 Task: Add the task  Integrate website with a new social media analytics platform to the section Error Handling Sprint in the project ArrowSprint and add a Due Date to the respective task as 2024/03/02
Action: Mouse moved to (473, 391)
Screenshot: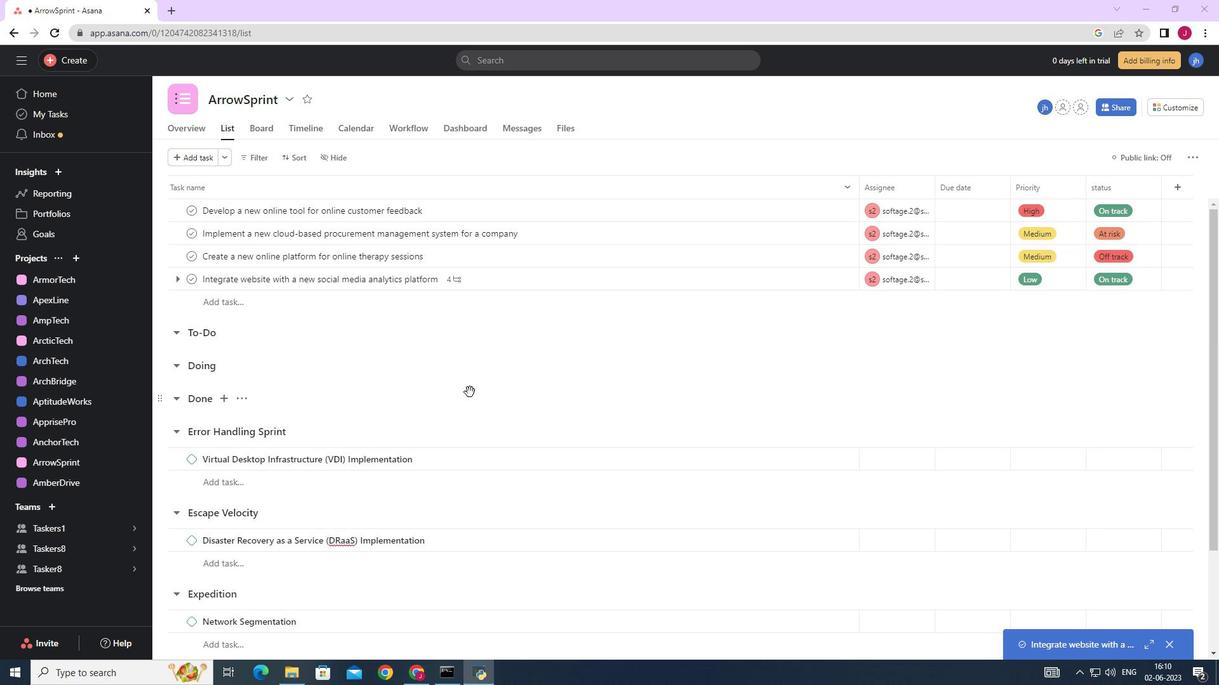 
Action: Mouse scrolled (473, 391) with delta (0, 0)
Screenshot: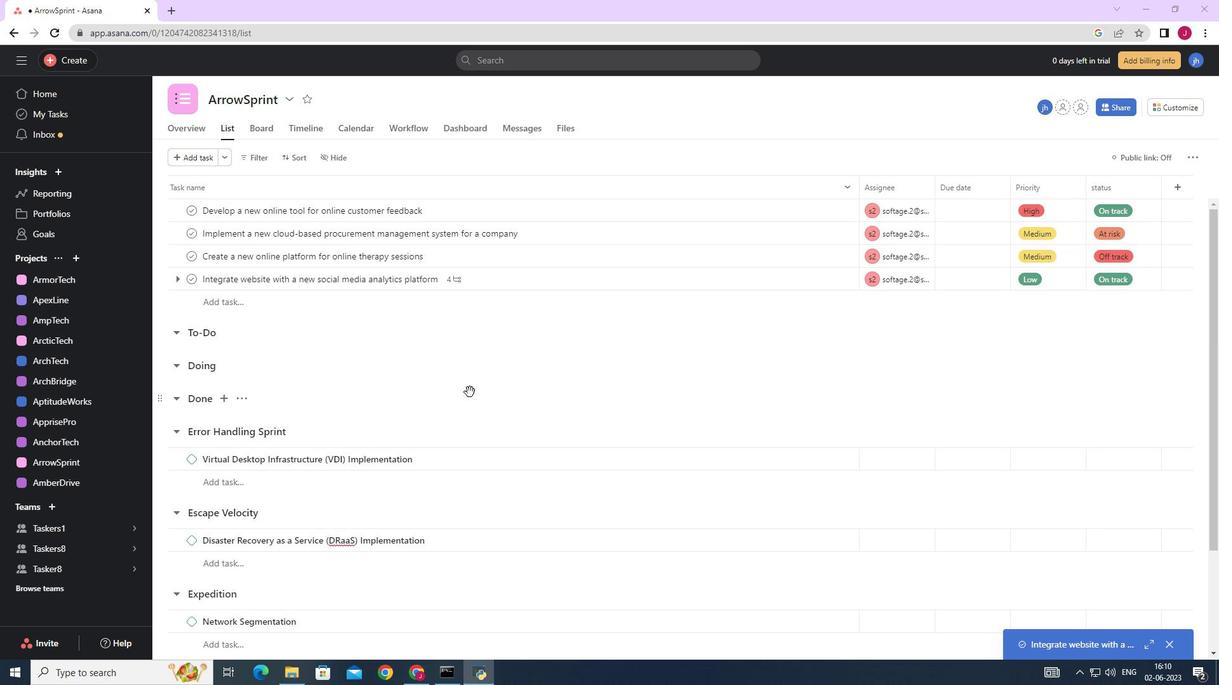 
Action: Mouse moved to (473, 391)
Screenshot: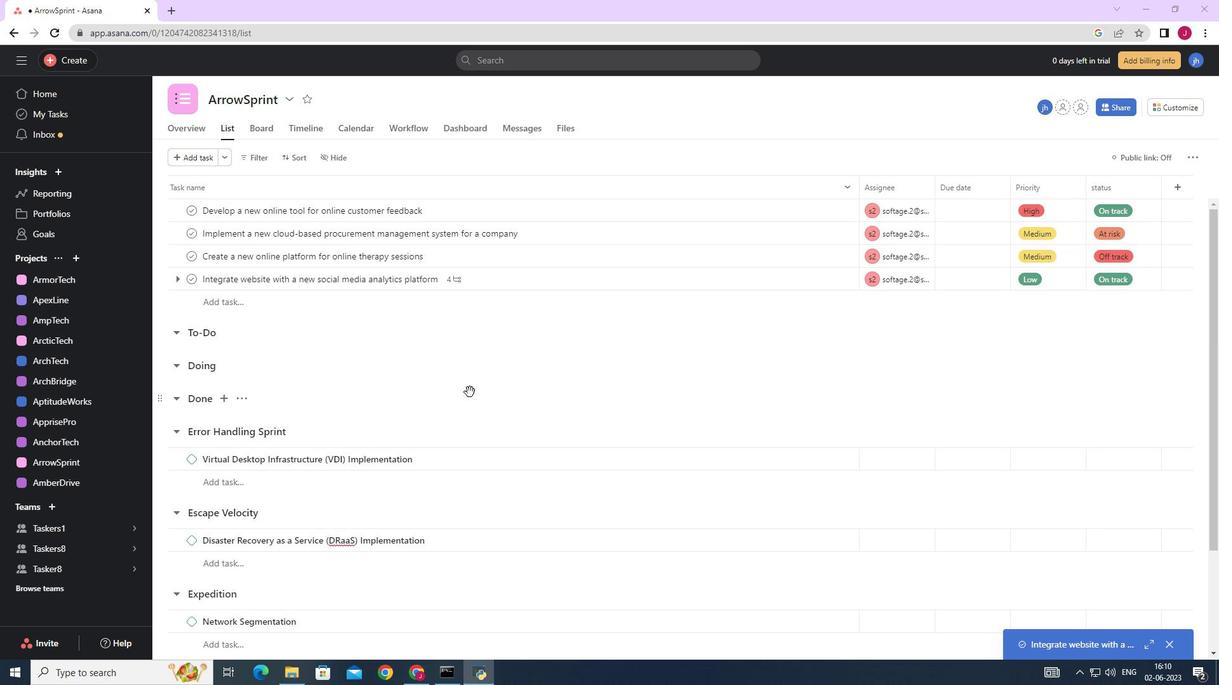 
Action: Mouse scrolled (473, 391) with delta (0, 0)
Screenshot: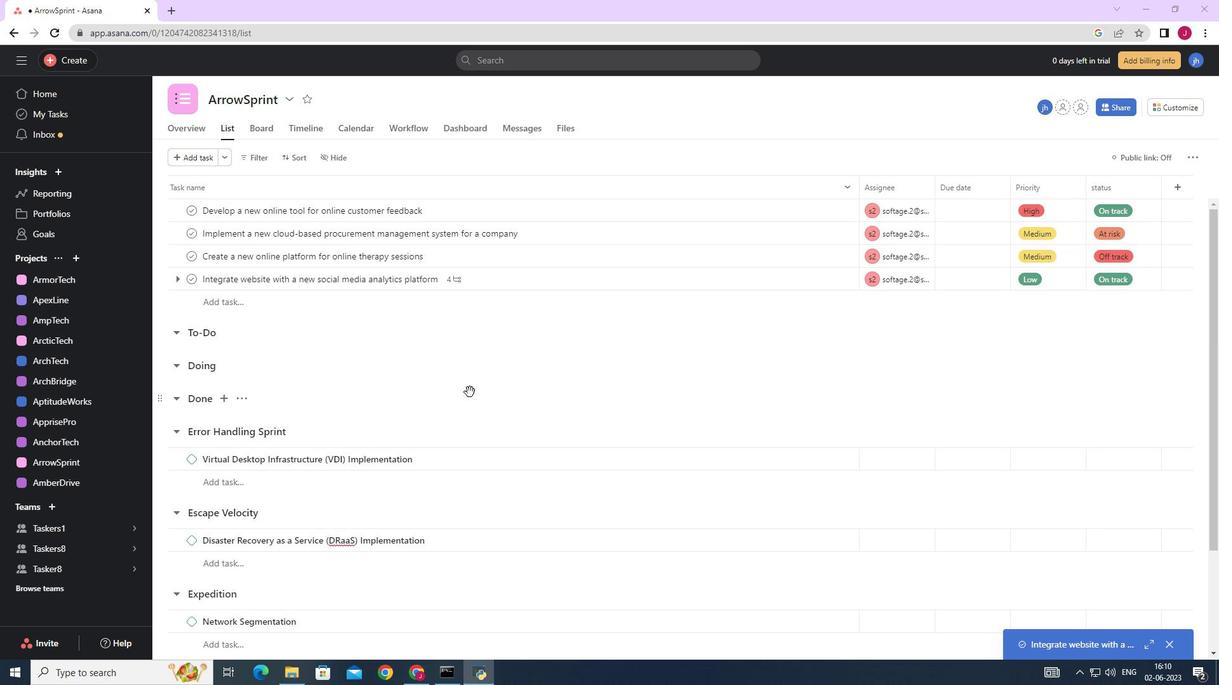 
Action: Mouse scrolled (473, 391) with delta (0, 0)
Screenshot: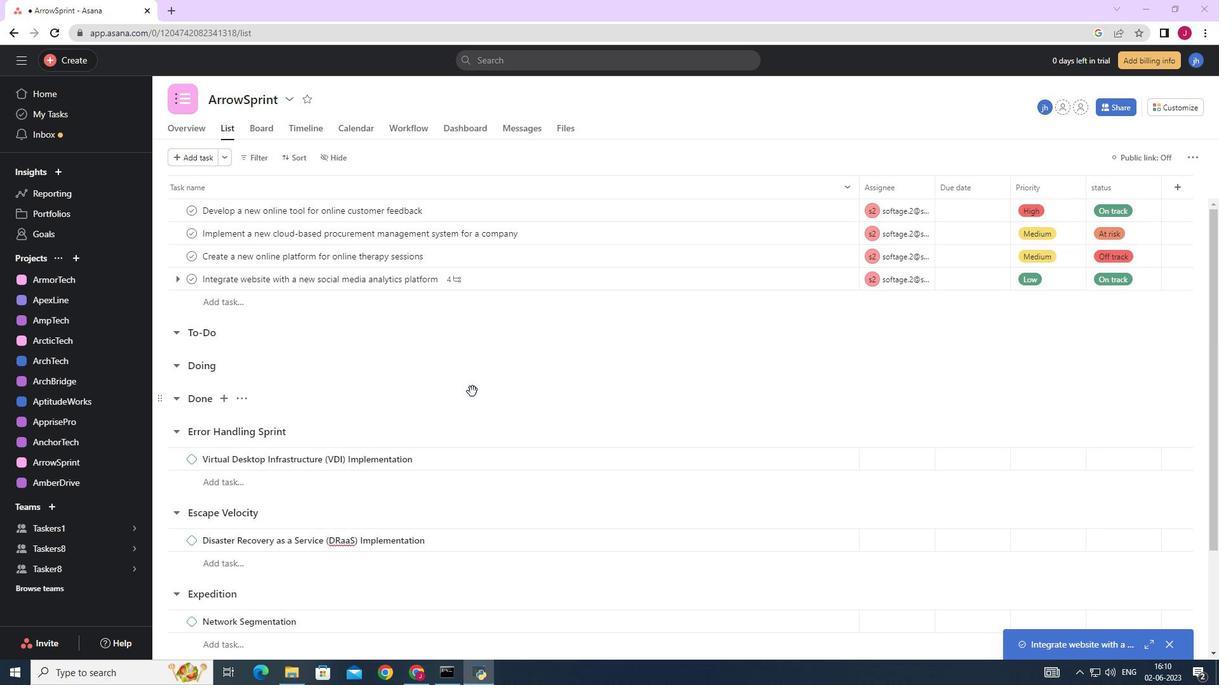 
Action: Mouse scrolled (473, 391) with delta (0, 0)
Screenshot: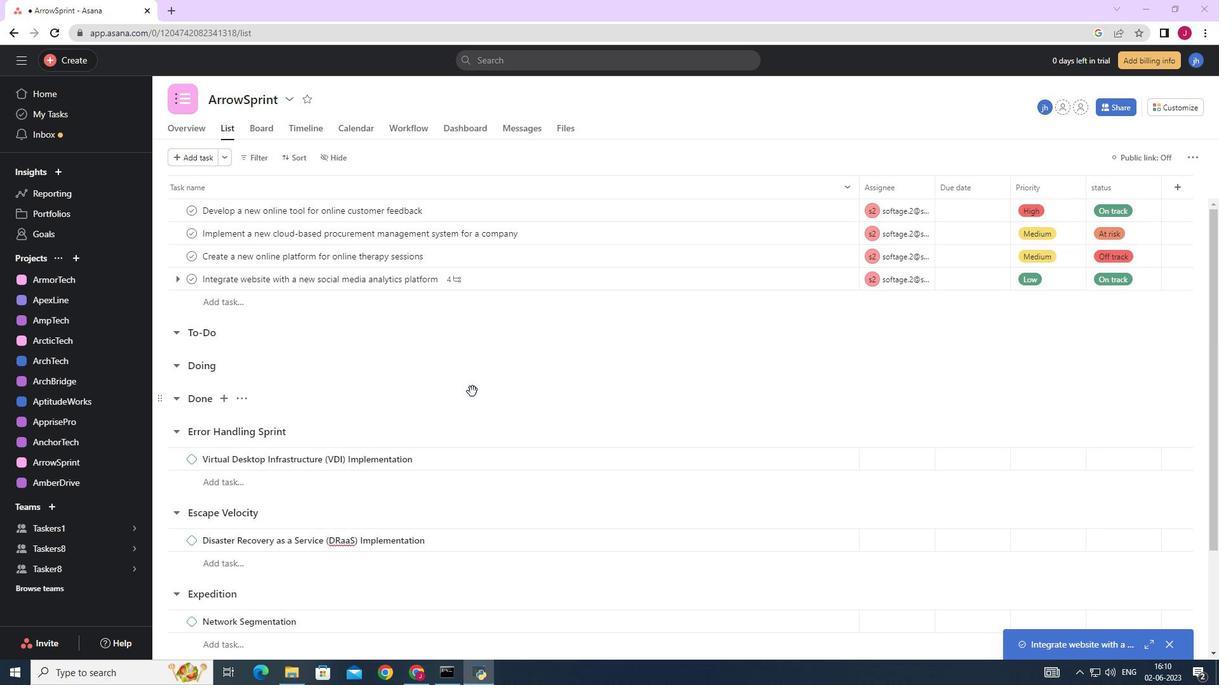 
Action: Mouse scrolled (473, 391) with delta (0, 0)
Screenshot: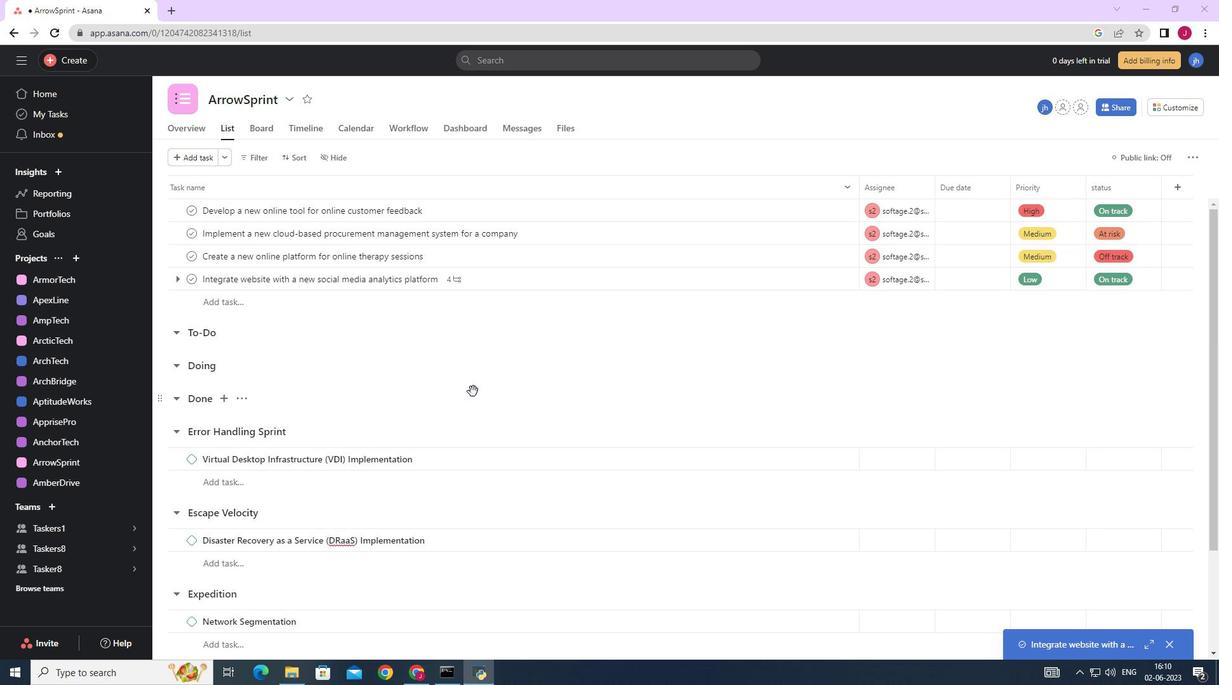 
Action: Mouse moved to (455, 392)
Screenshot: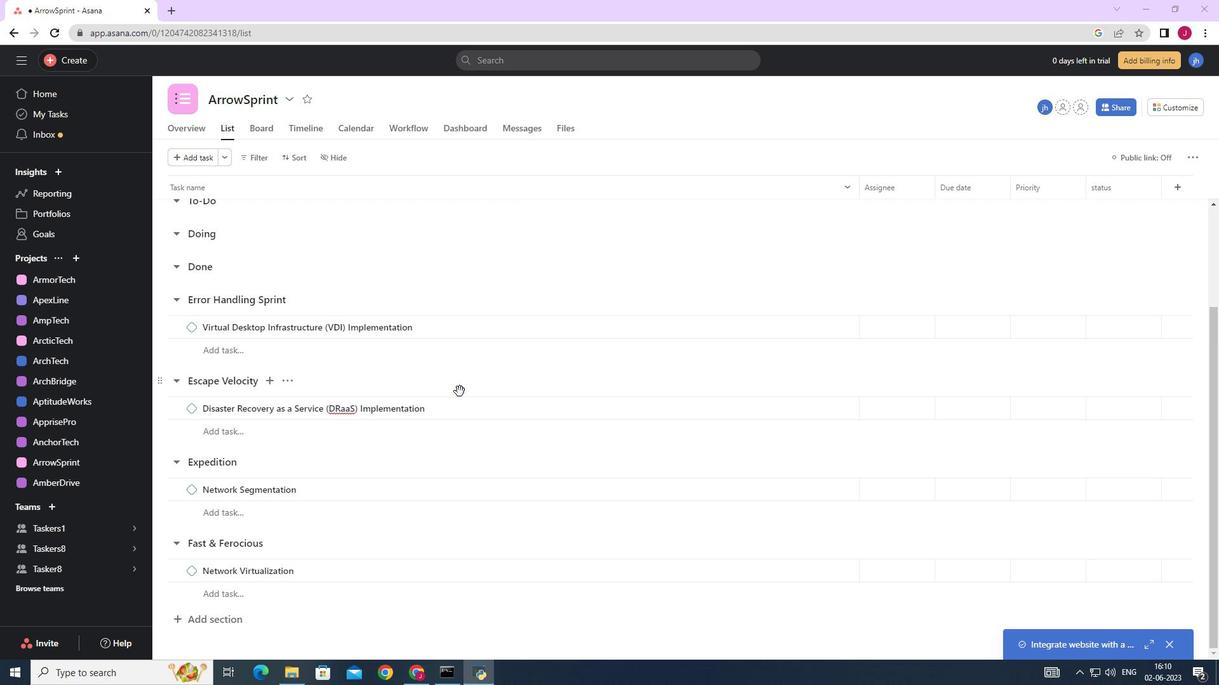 
Action: Mouse scrolled (455, 393) with delta (0, 0)
Screenshot: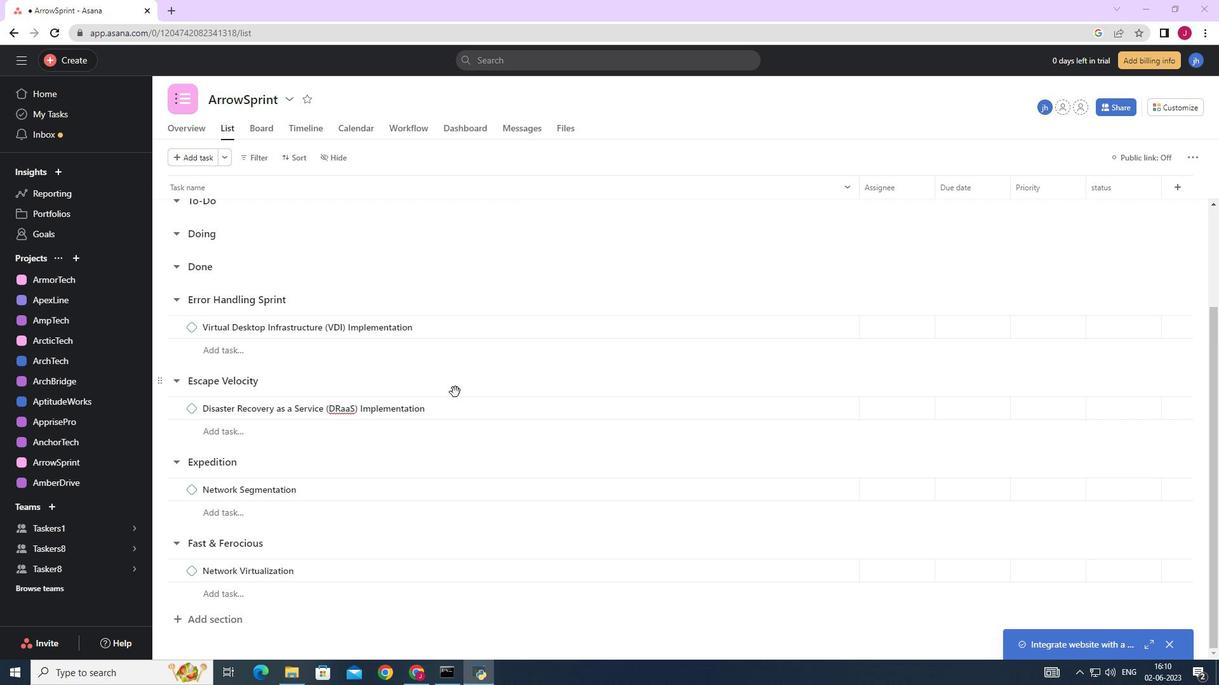
Action: Mouse scrolled (455, 393) with delta (0, 0)
Screenshot: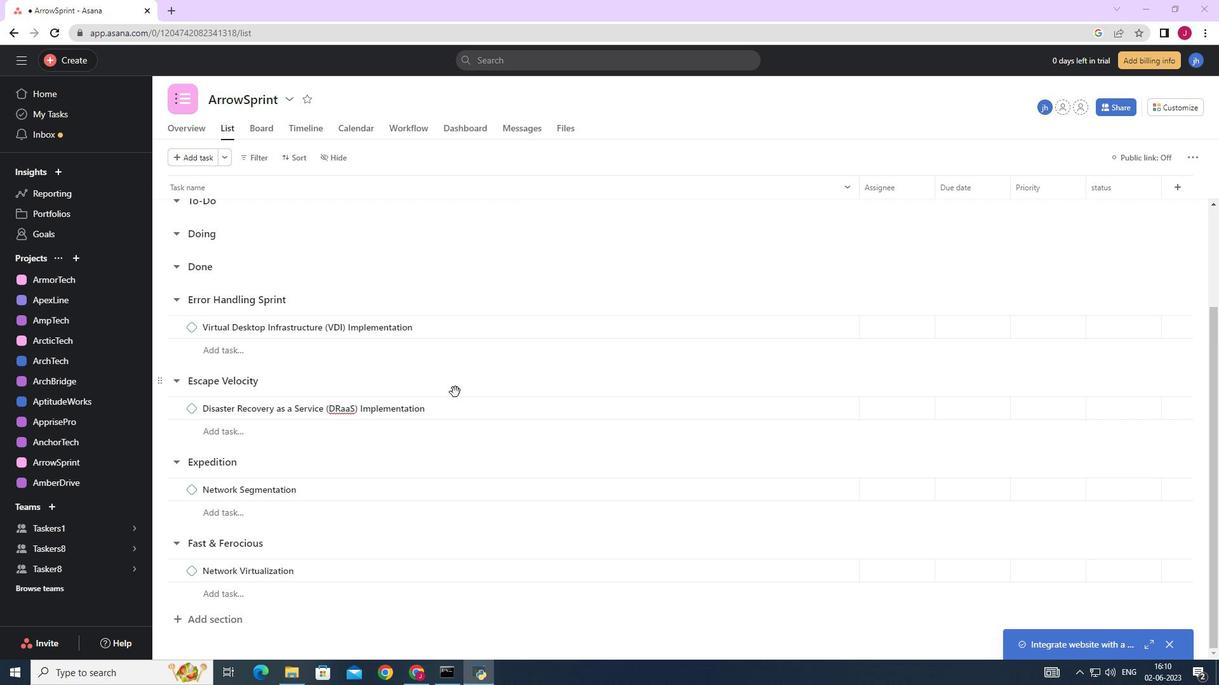 
Action: Mouse scrolled (455, 393) with delta (0, 0)
Screenshot: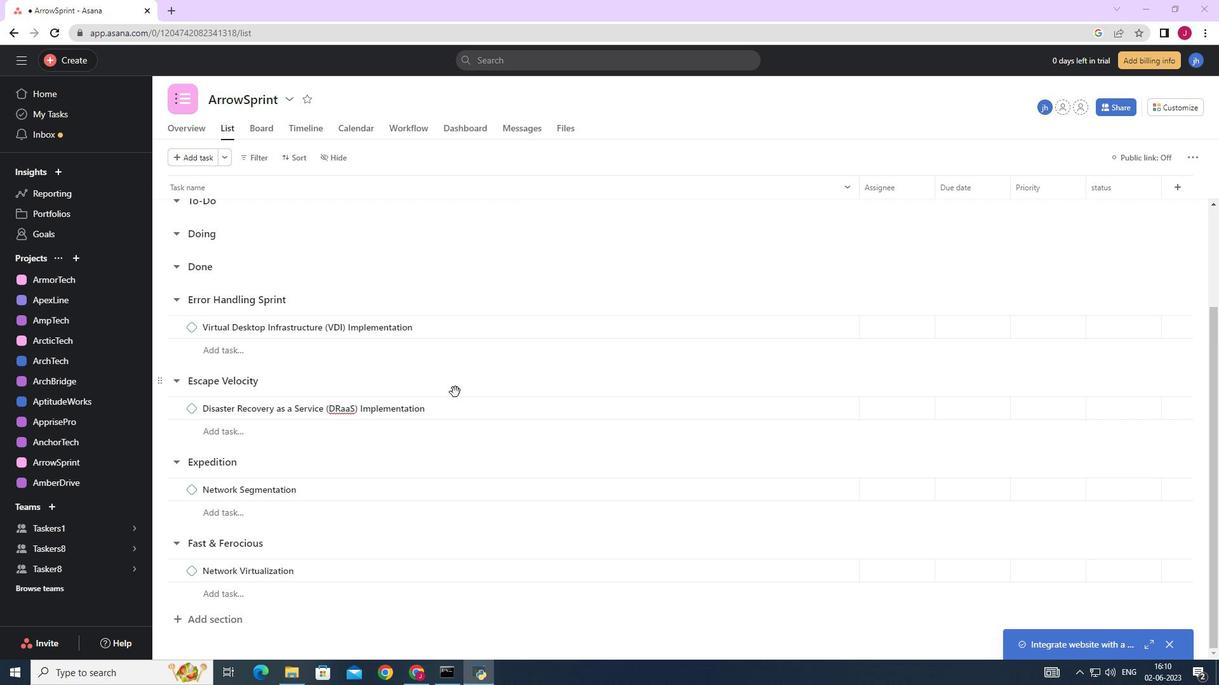 
Action: Mouse scrolled (455, 393) with delta (0, 0)
Screenshot: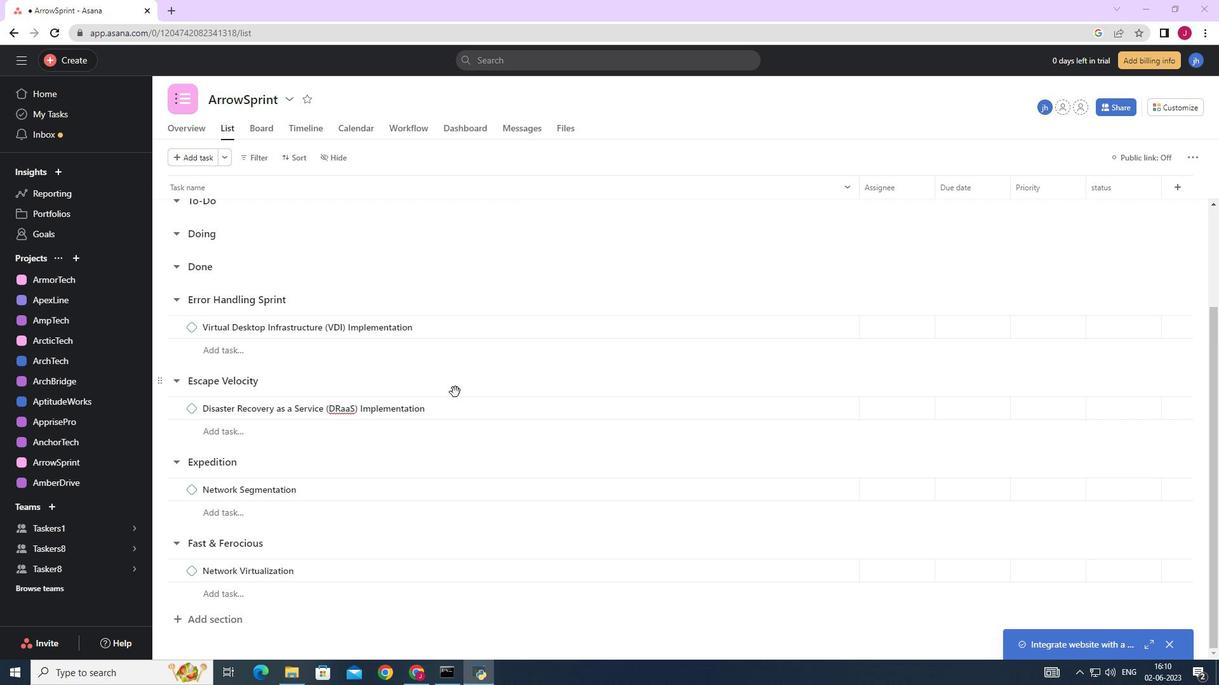 
Action: Mouse moved to (826, 279)
Screenshot: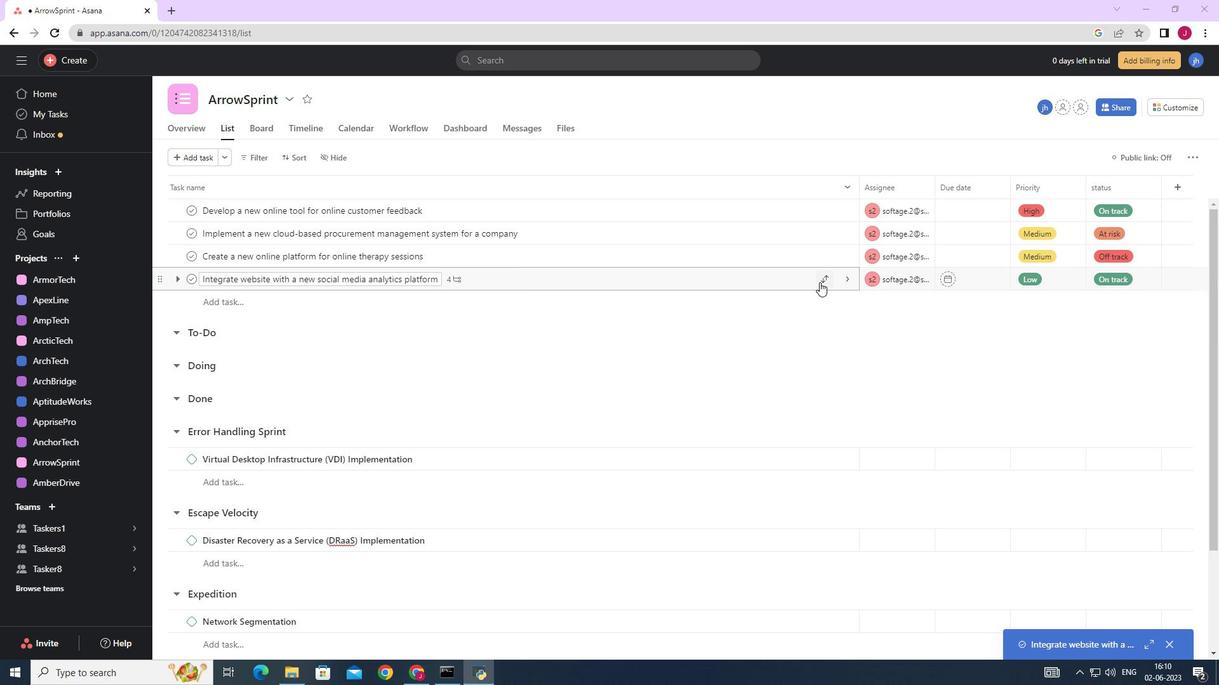 
Action: Mouse pressed left at (826, 279)
Screenshot: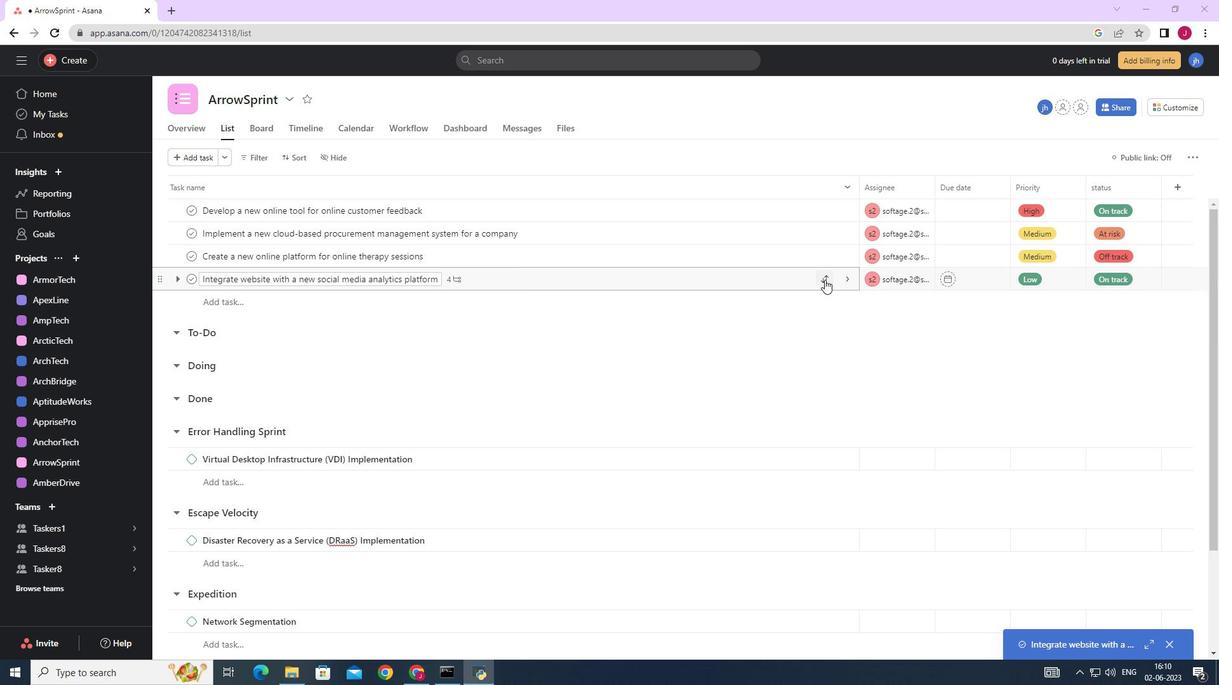 
Action: Mouse moved to (788, 415)
Screenshot: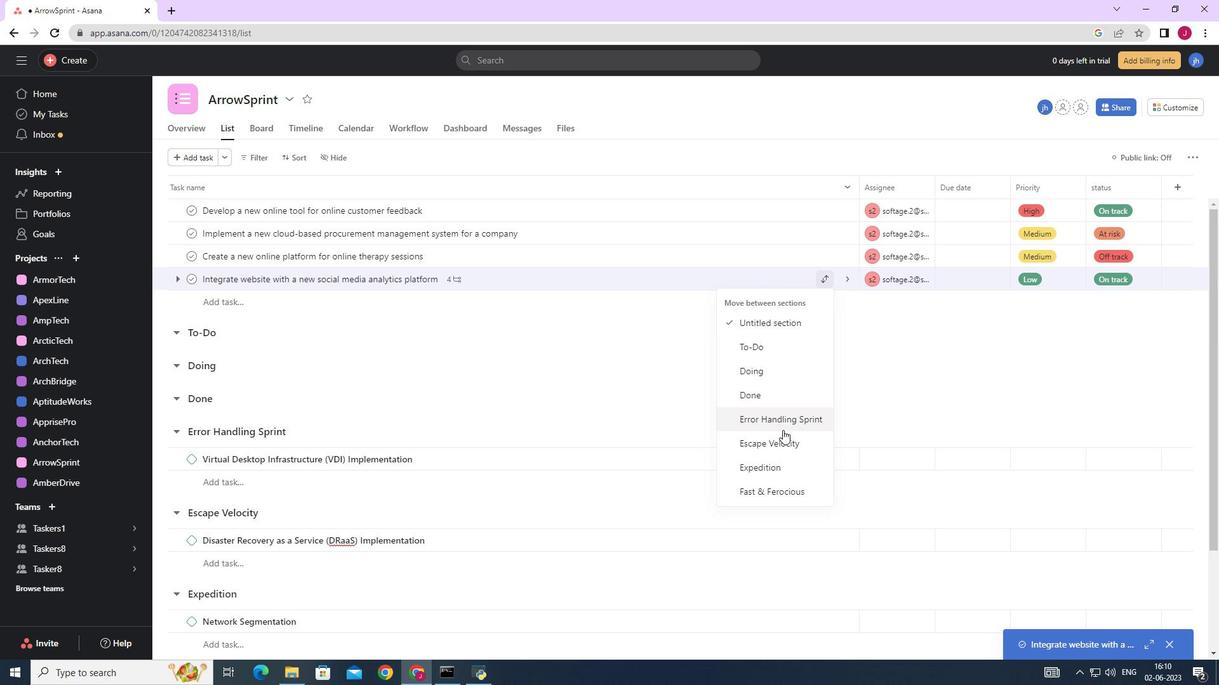 
Action: Mouse pressed left at (788, 415)
Screenshot: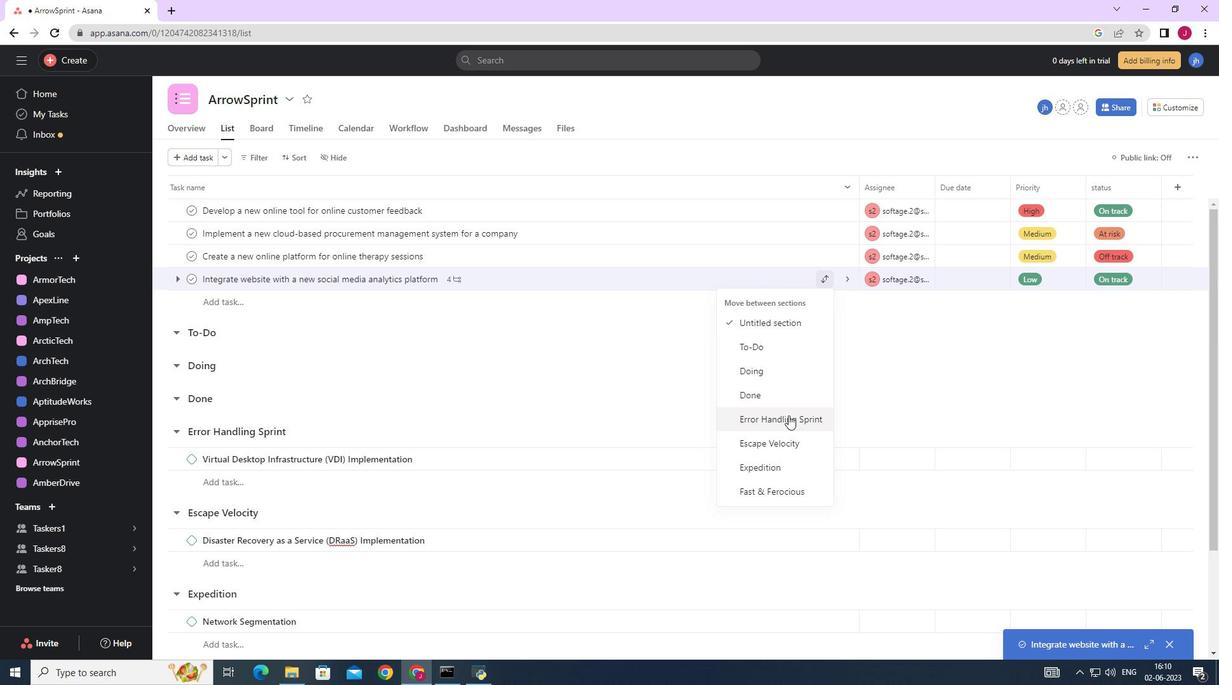 
Action: Mouse moved to (977, 432)
Screenshot: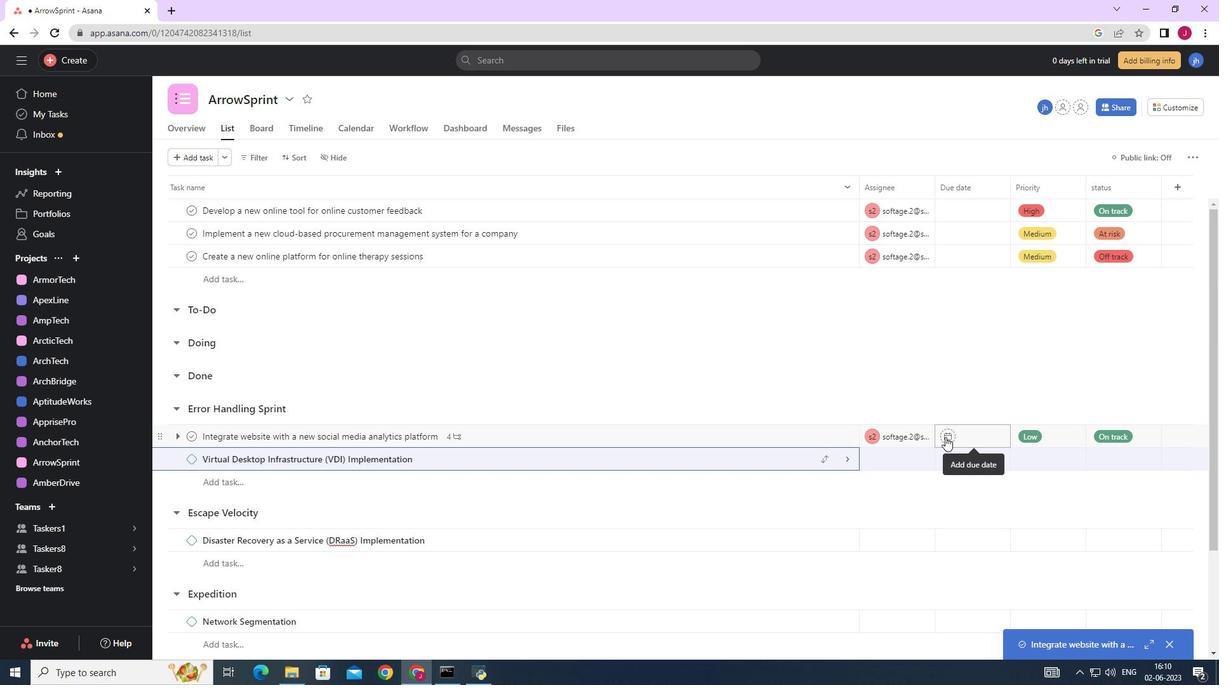 
Action: Mouse pressed left at (977, 432)
Screenshot: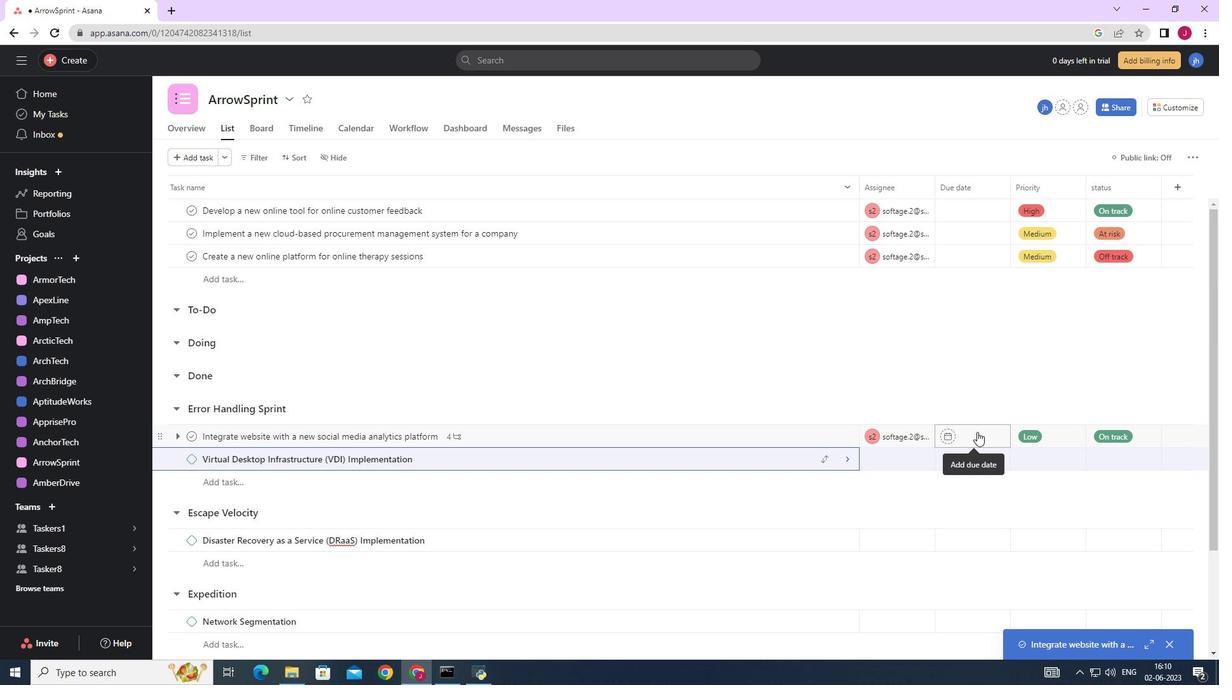 
Action: Mouse moved to (1097, 231)
Screenshot: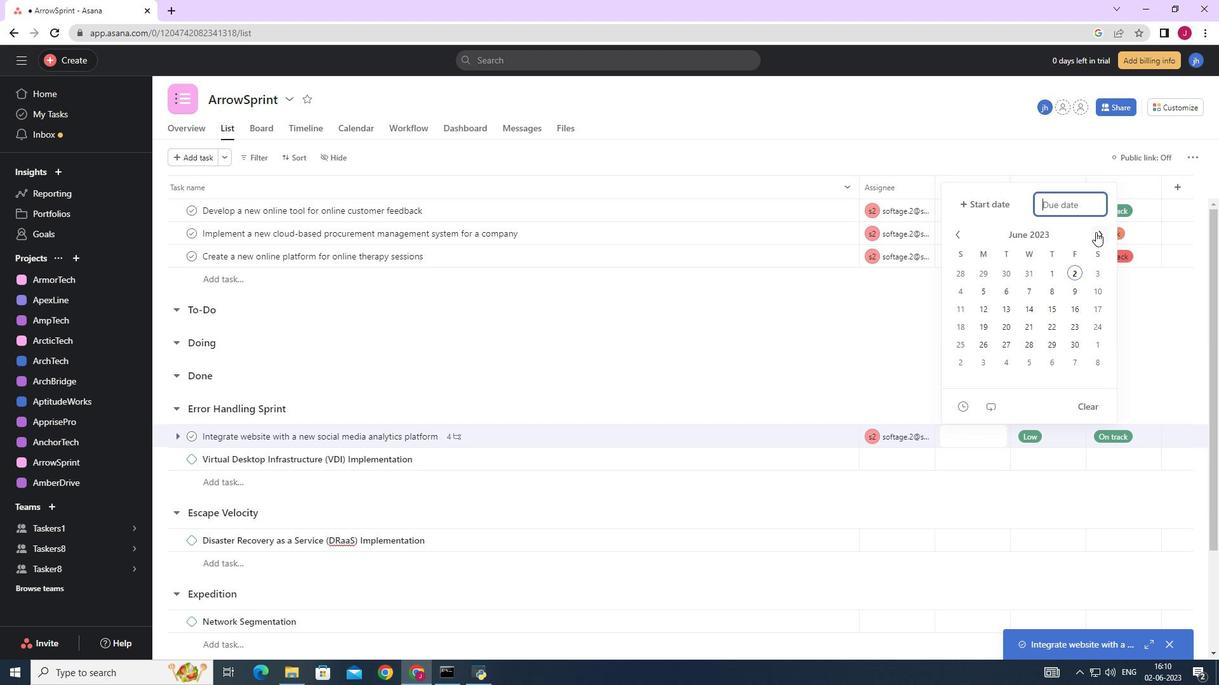 
Action: Mouse pressed left at (1097, 231)
Screenshot: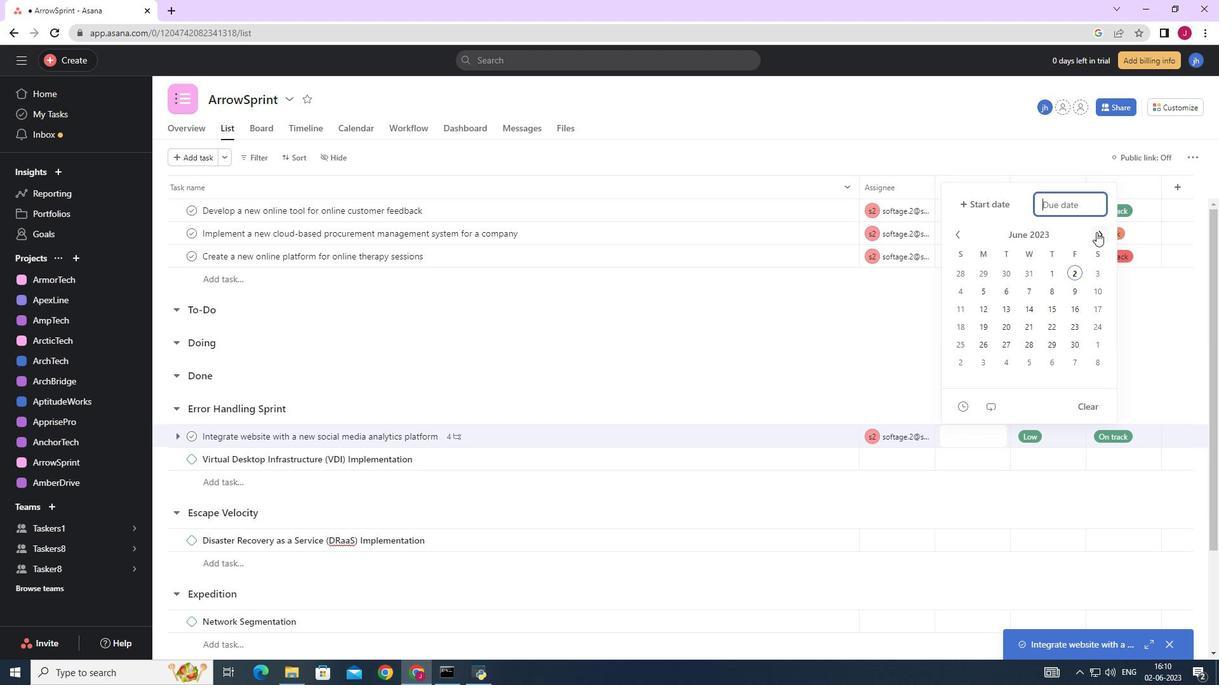 
Action: Mouse pressed left at (1097, 231)
Screenshot: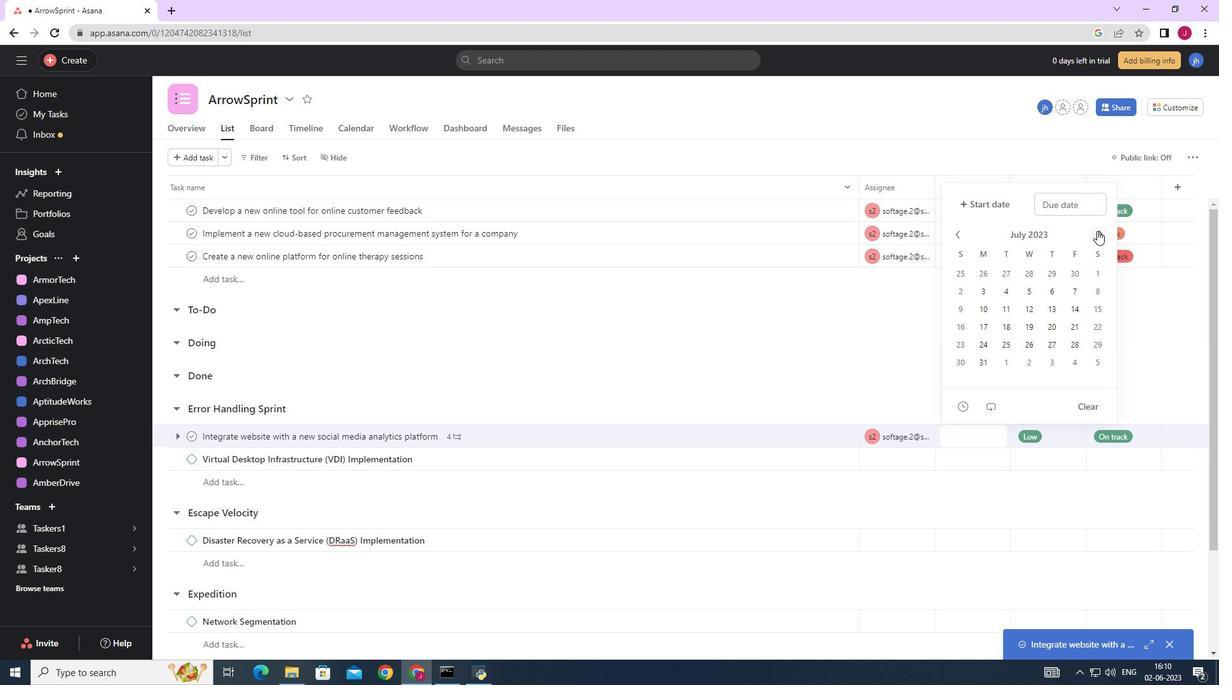 
Action: Mouse pressed left at (1097, 231)
Screenshot: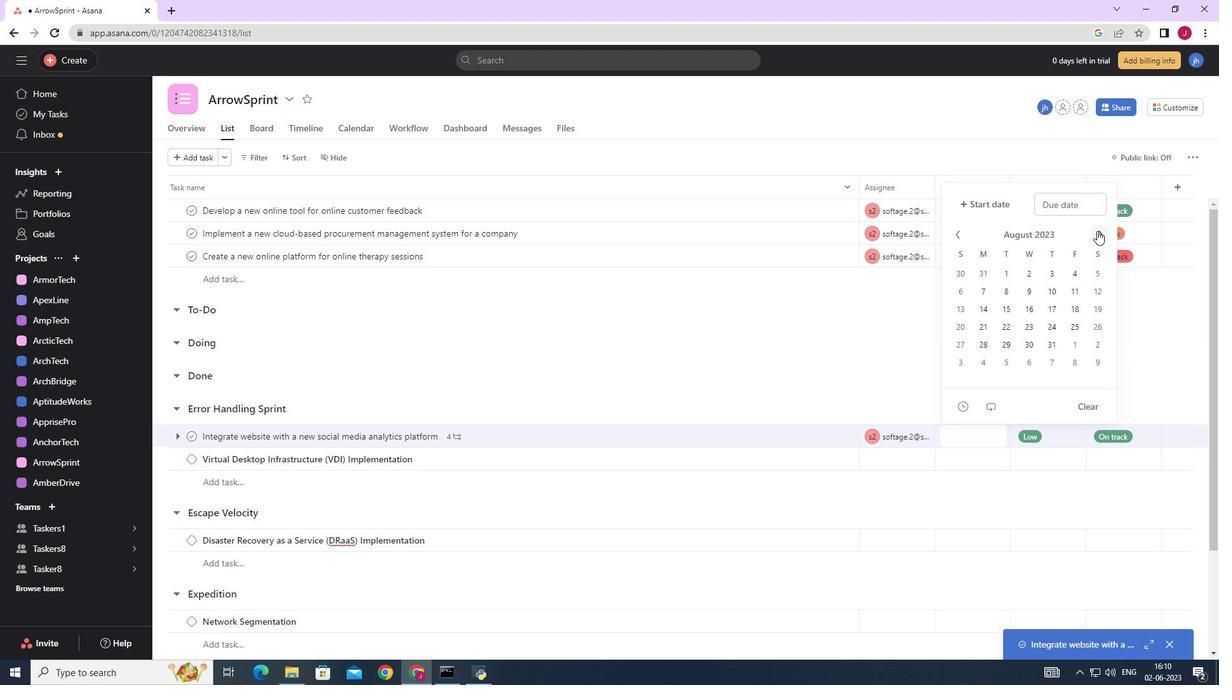 
Action: Mouse pressed left at (1097, 231)
Screenshot: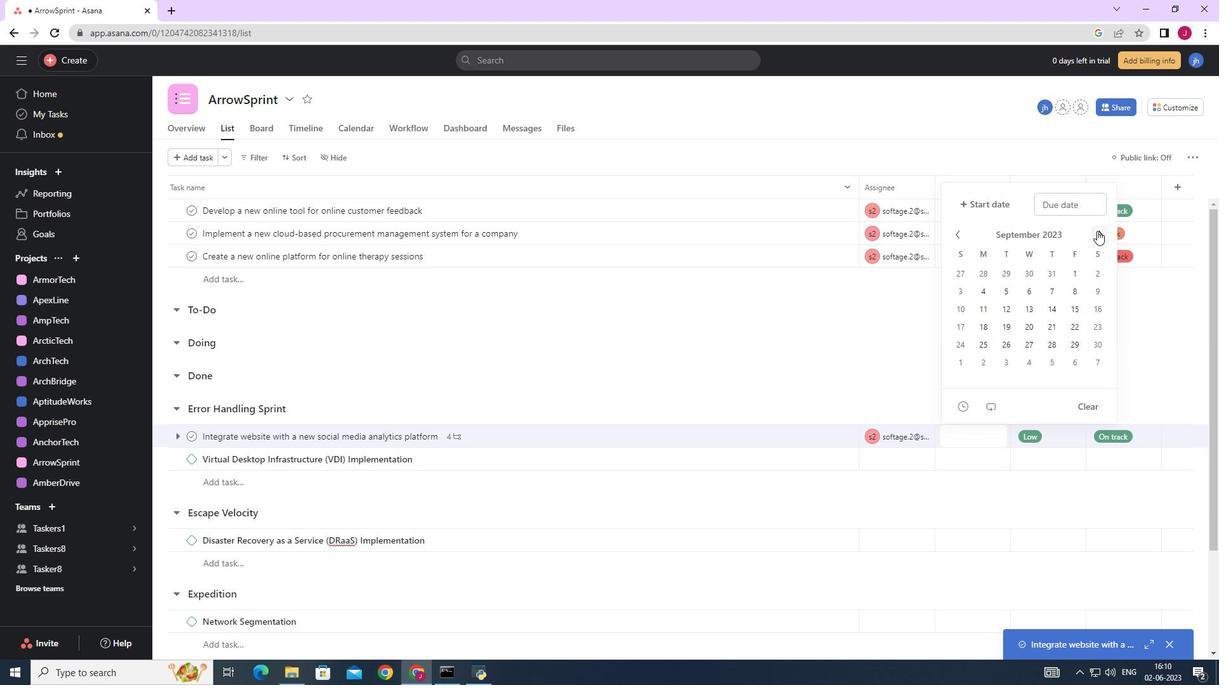 
Action: Mouse pressed left at (1097, 231)
Screenshot: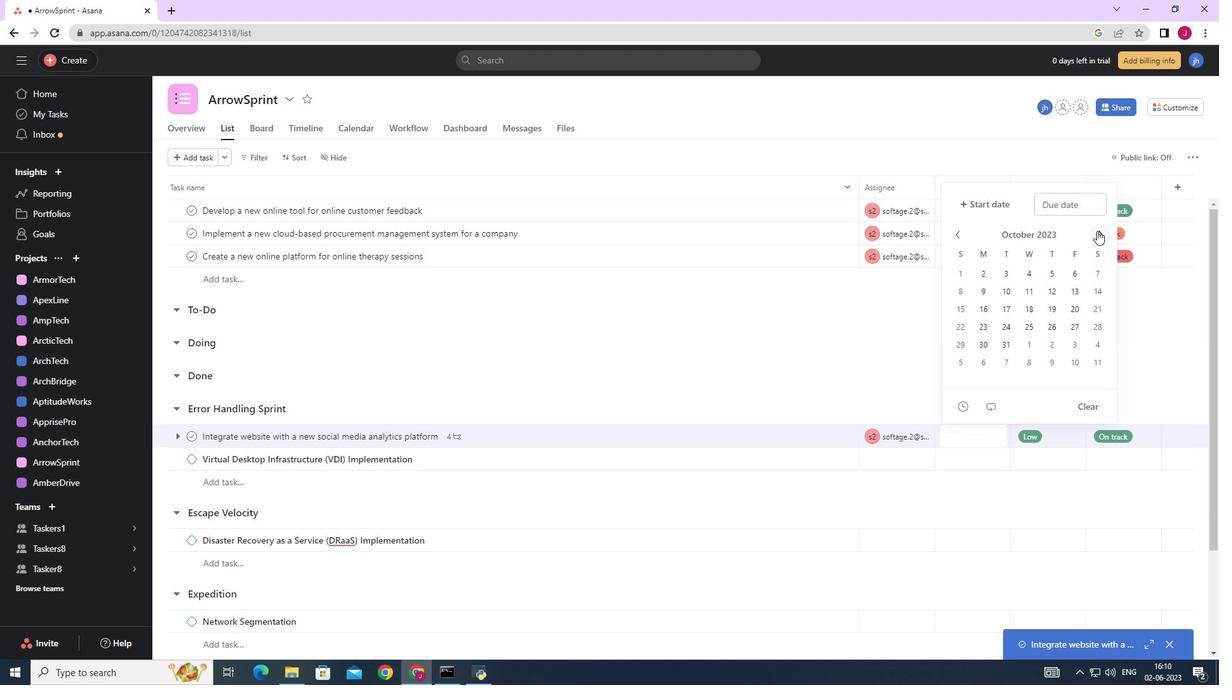 
Action: Mouse pressed left at (1097, 231)
Screenshot: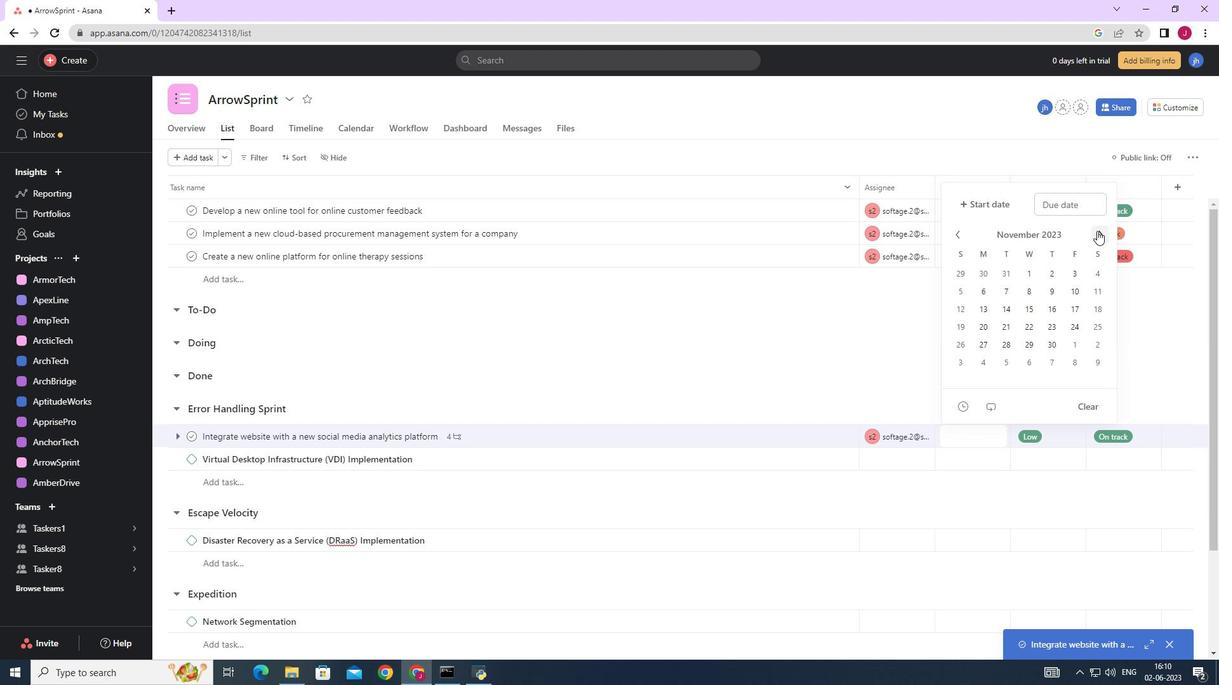 
Action: Mouse pressed left at (1097, 231)
Screenshot: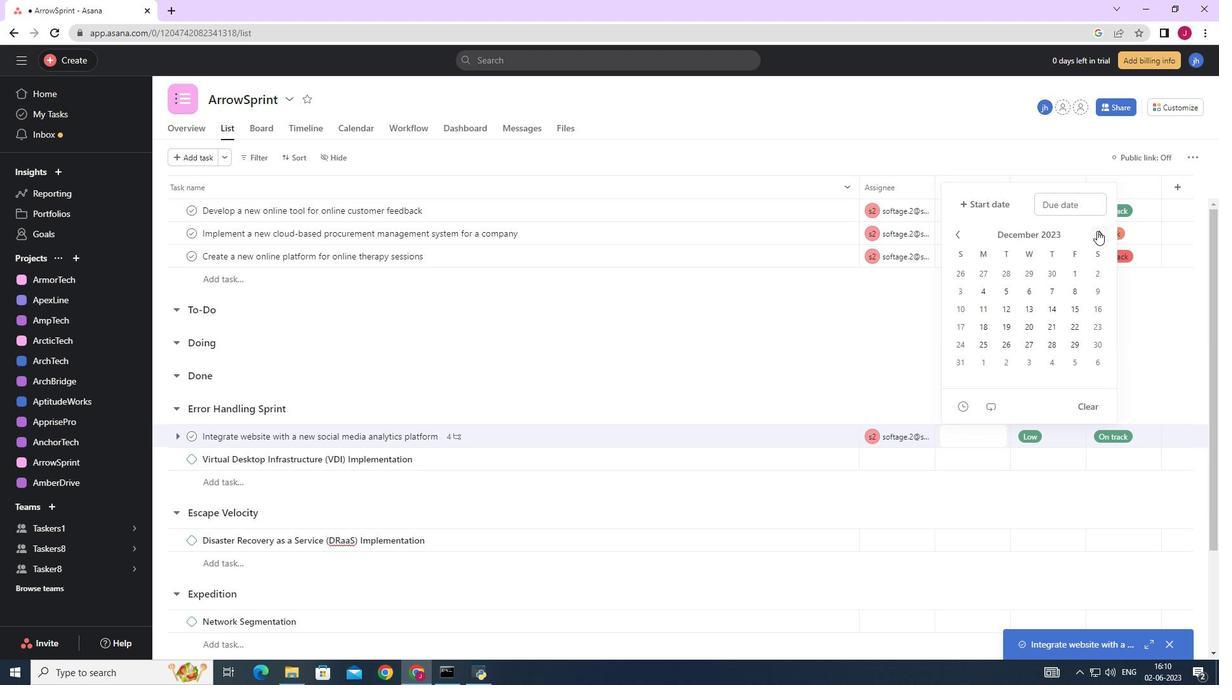 
Action: Mouse pressed left at (1097, 231)
Screenshot: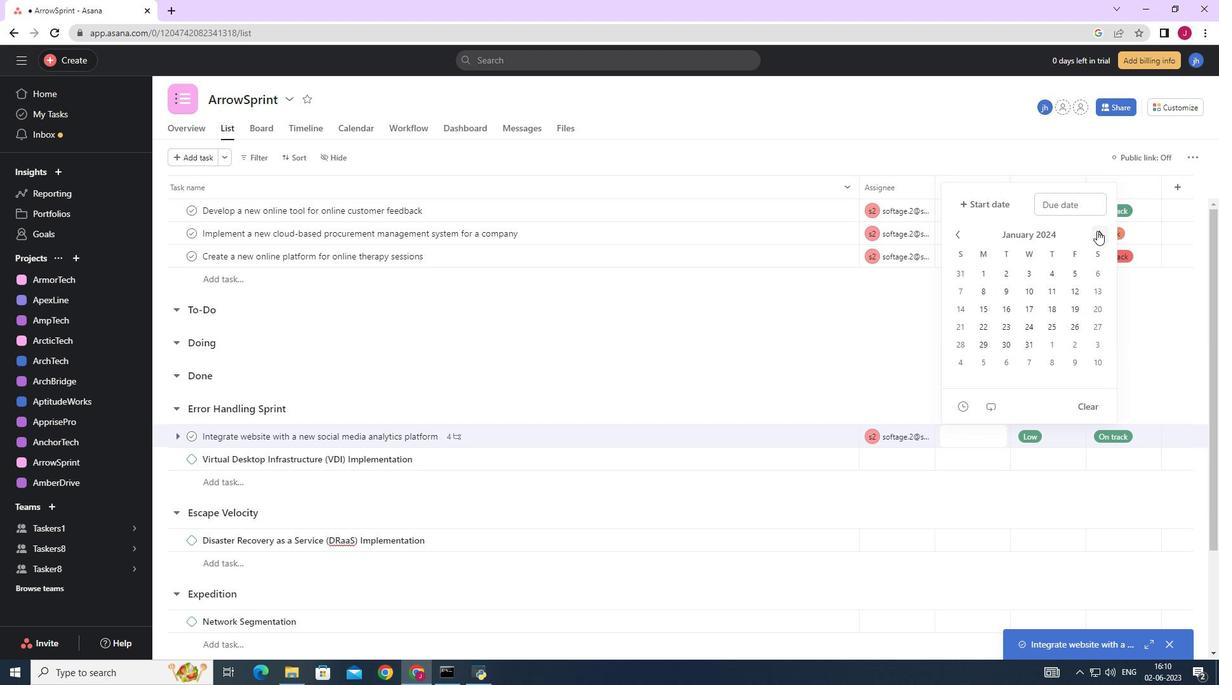 
Action: Mouse pressed left at (1097, 231)
Screenshot: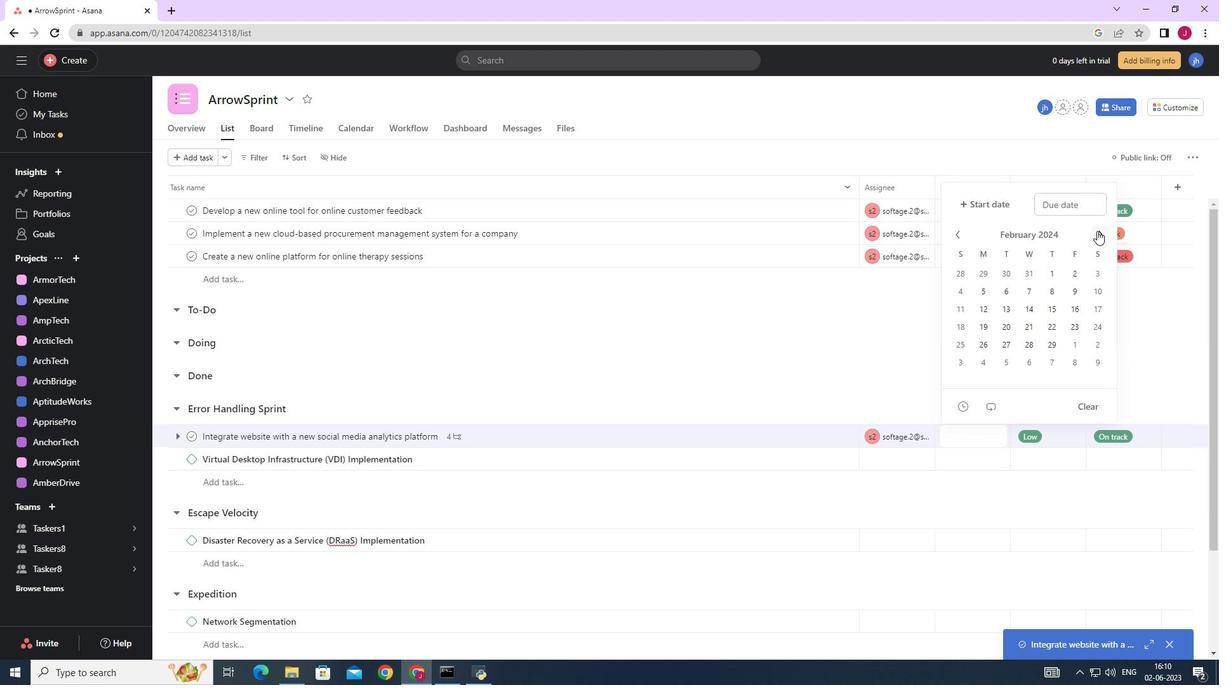 
Action: Mouse moved to (967, 290)
Screenshot: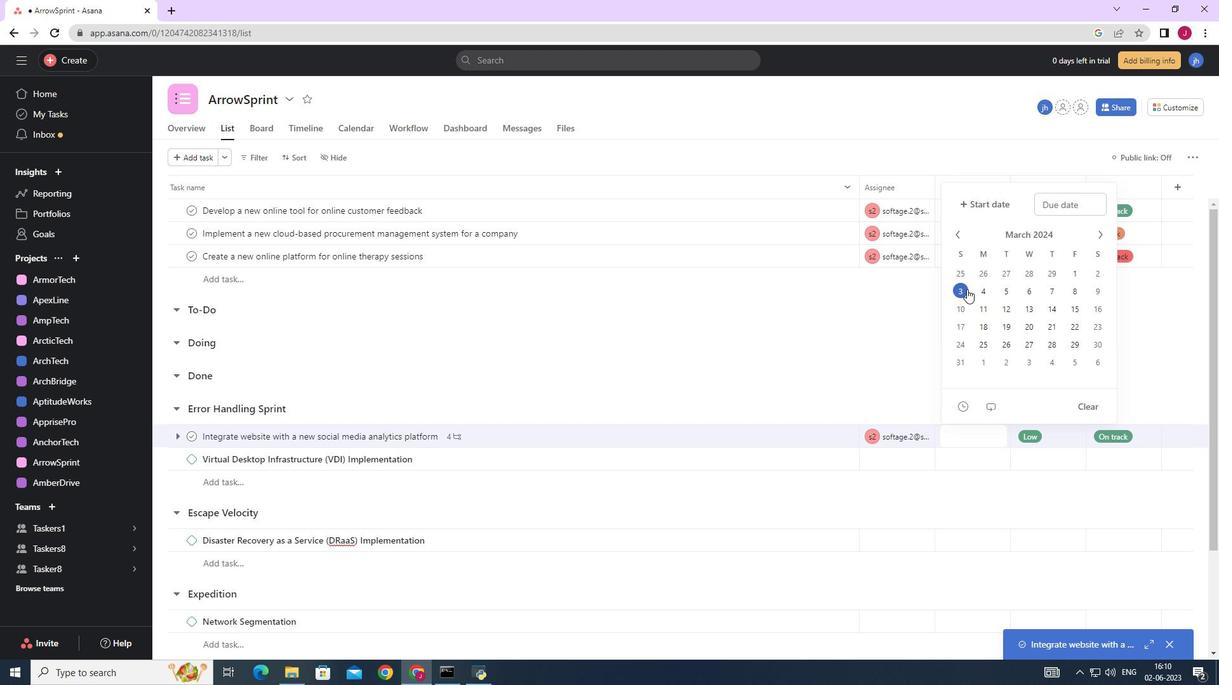 
Action: Mouse pressed left at (967, 290)
Screenshot: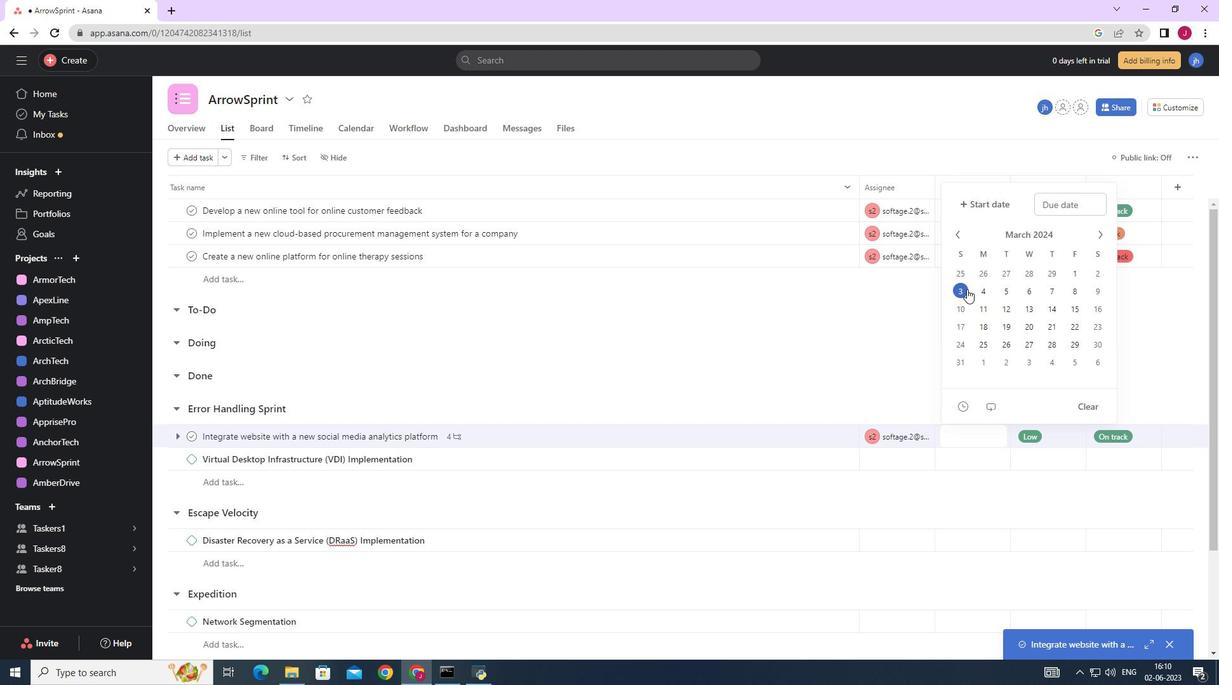 
Action: Mouse moved to (1164, 341)
Screenshot: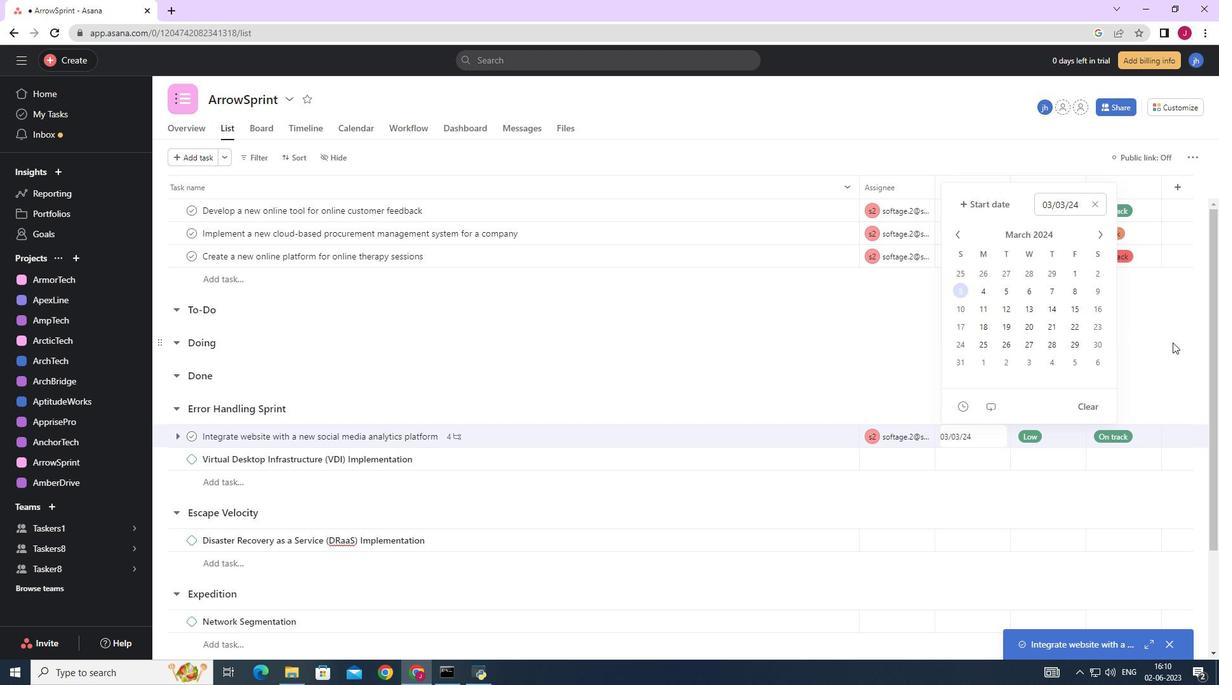 
Action: Mouse pressed left at (1164, 341)
Screenshot: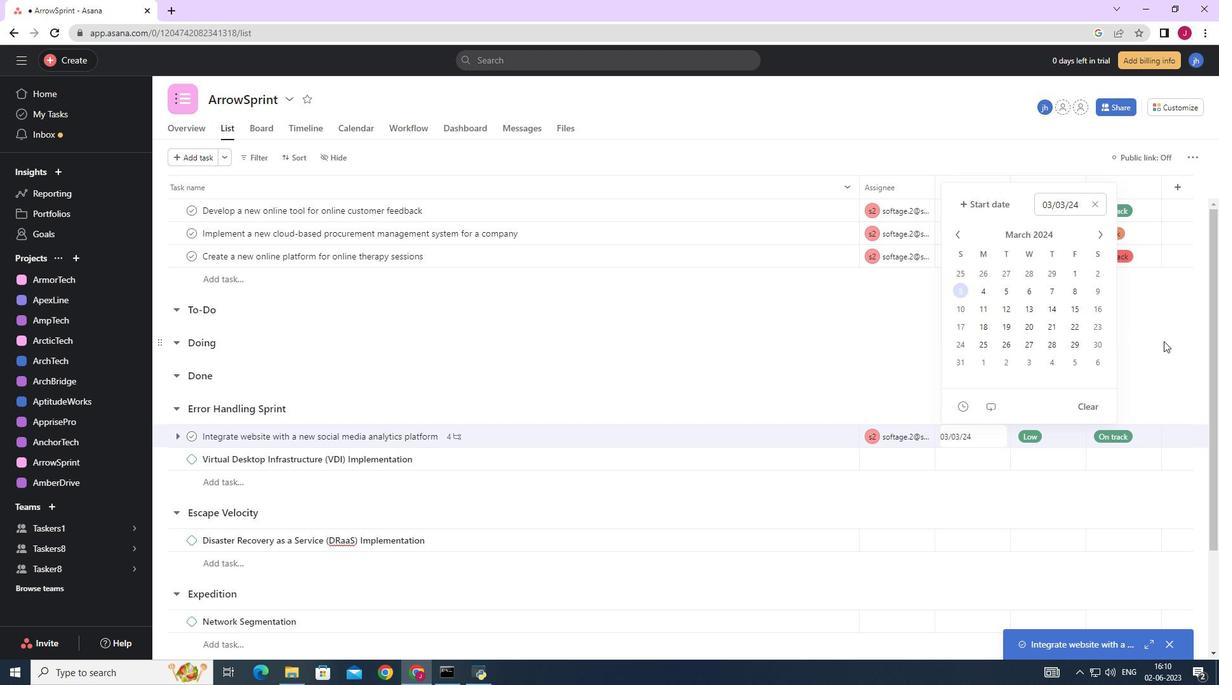
